Task: Create a mono mixdown of a multitrack recording for radio broadcast.
Action: Mouse moved to (12, 26)
Screenshot: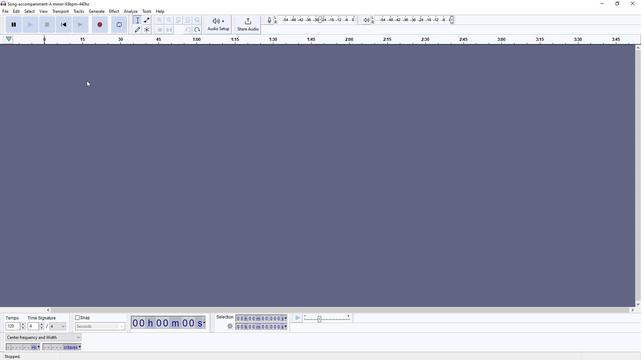 
Action: Mouse pressed left at (12, 26)
Screenshot: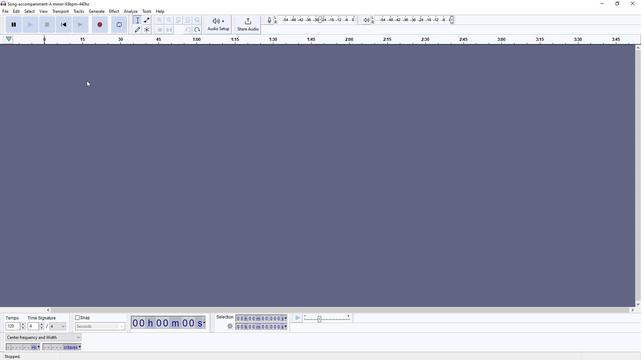 
Action: Mouse moved to (109, 88)
Screenshot: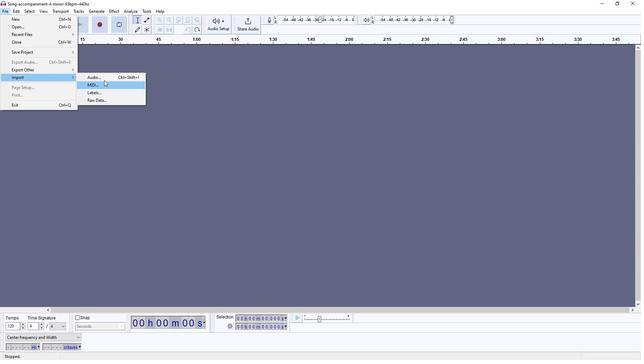 
Action: Mouse pressed left at (109, 88)
Screenshot: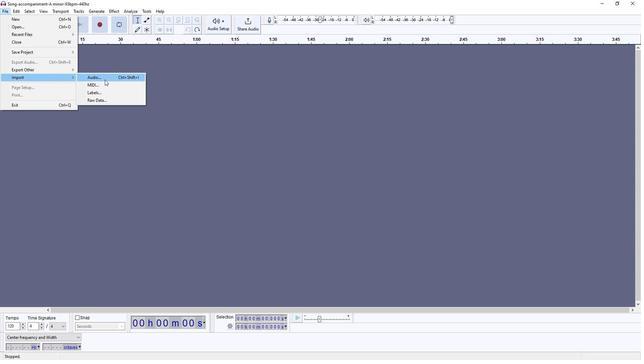 
Action: Mouse scrolled (109, 88) with delta (0, 0)
Screenshot: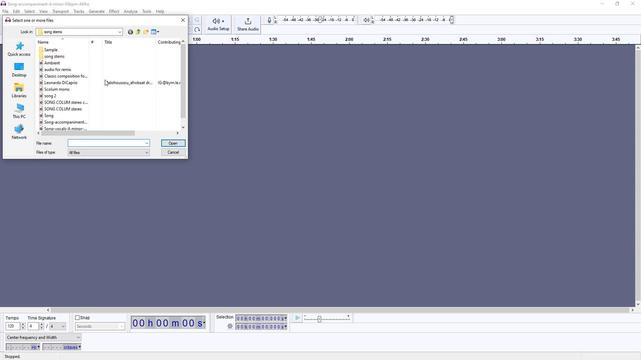 
Action: Mouse scrolled (109, 88) with delta (0, 0)
Screenshot: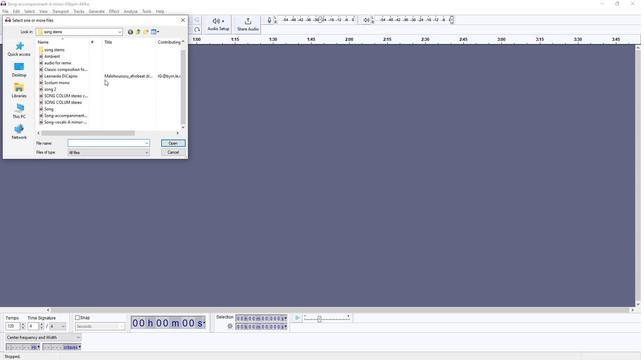 
Action: Mouse scrolled (109, 88) with delta (0, 0)
Screenshot: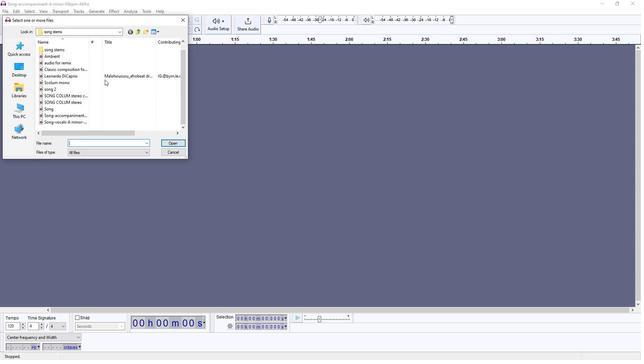 
Action: Mouse moved to (91, 128)
Screenshot: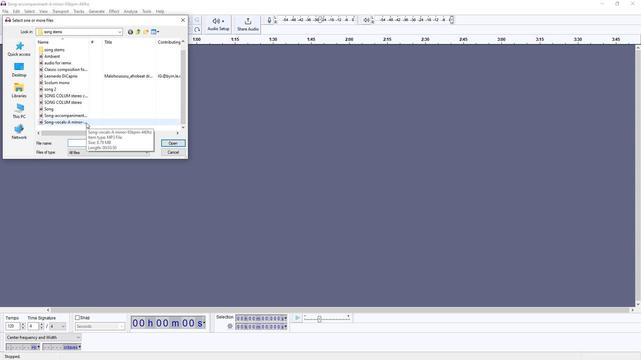 
Action: Mouse pressed left at (91, 128)
Screenshot: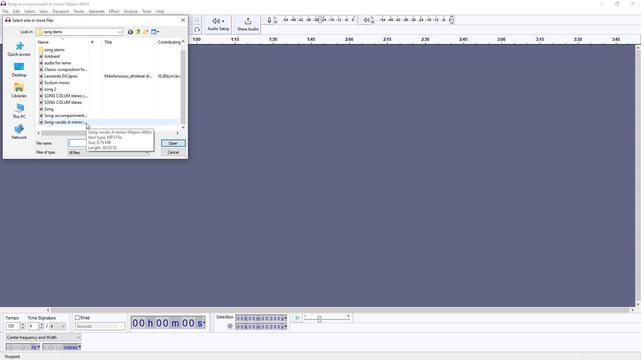 
Action: Mouse moved to (91, 122)
Screenshot: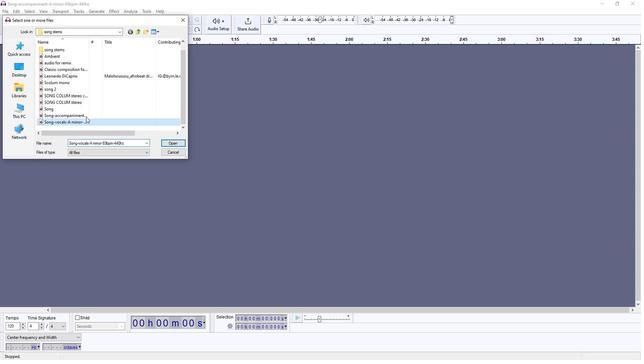 
Action: Mouse pressed left at (91, 122)
Screenshot: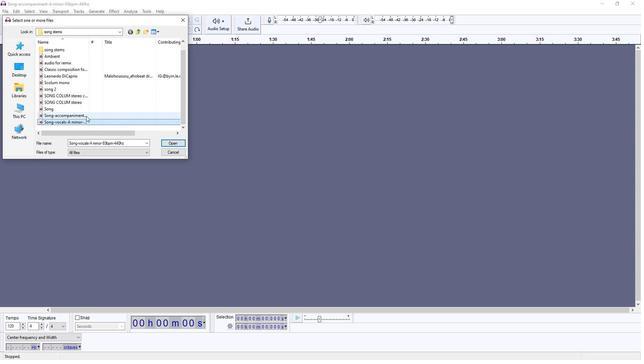 
Action: Mouse moved to (180, 147)
Screenshot: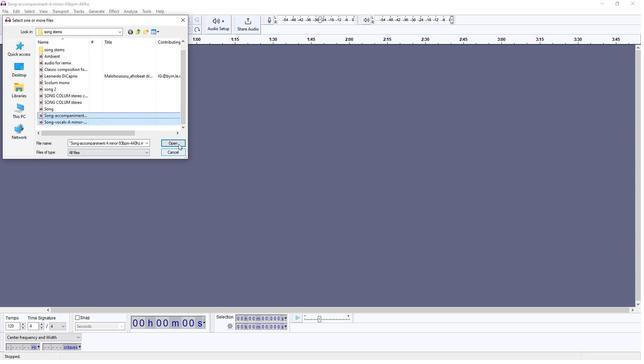 
Action: Mouse pressed left at (180, 147)
Screenshot: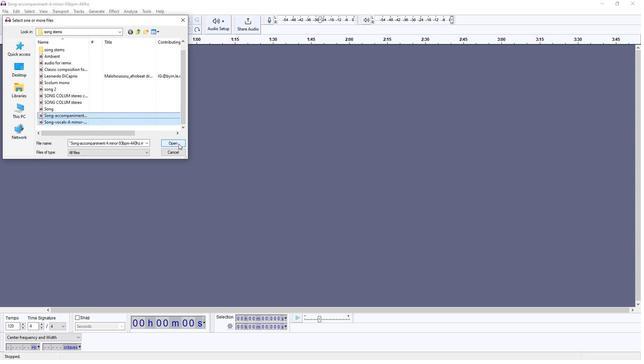 
Action: Mouse moved to (50, 64)
Screenshot: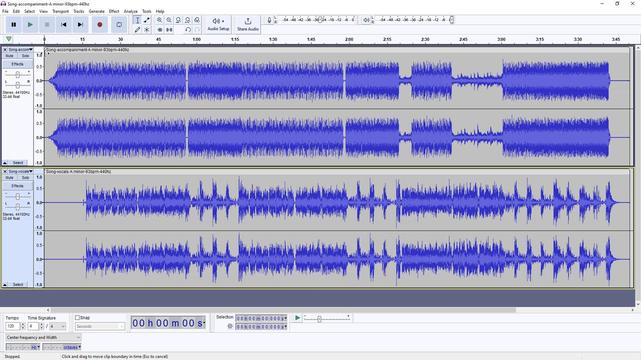
Action: Mouse pressed left at (50, 64)
Screenshot: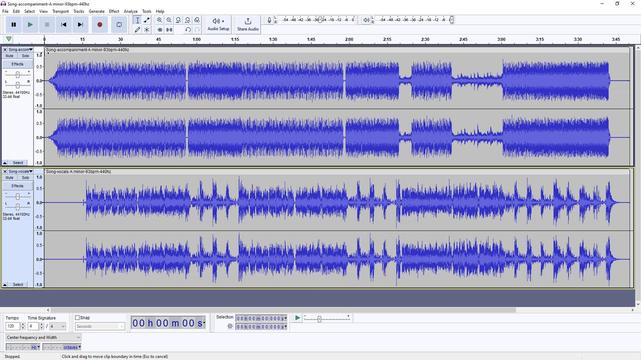 
Action: Mouse moved to (50, 174)
Screenshot: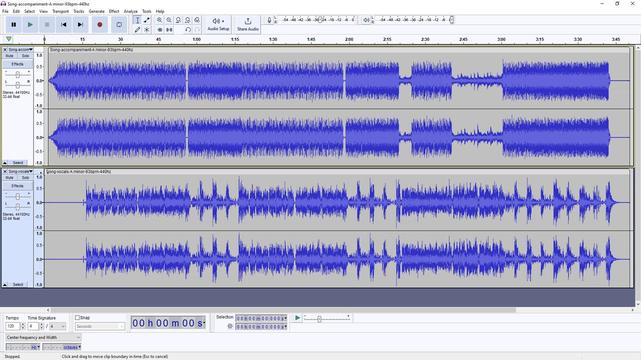 
Action: Mouse pressed left at (50, 174)
Screenshot: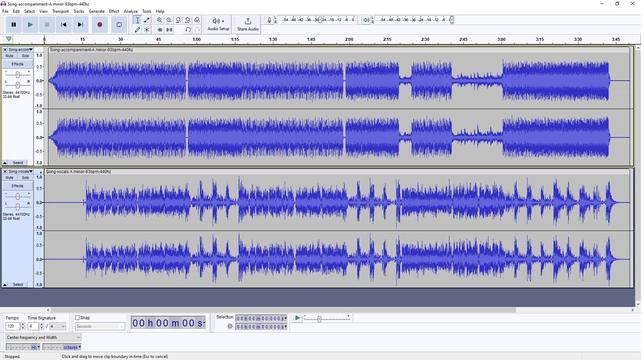 
Action: Mouse moved to (160, 62)
Screenshot: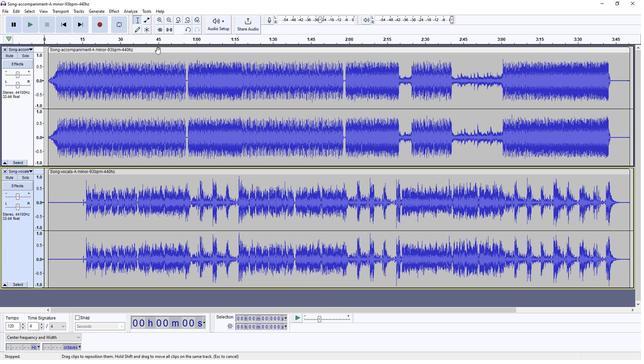 
Action: Mouse pressed left at (160, 62)
Screenshot: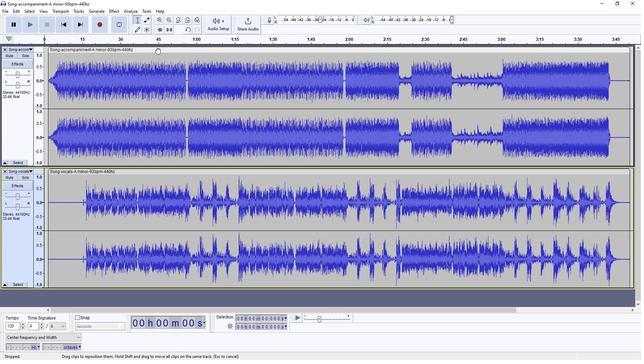 
Action: Mouse moved to (131, 176)
Screenshot: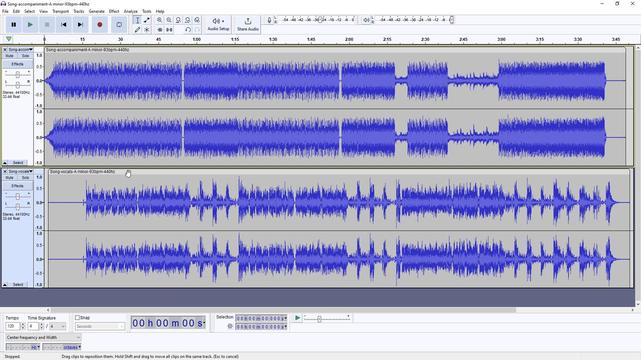 
Action: Mouse pressed left at (131, 176)
Screenshot: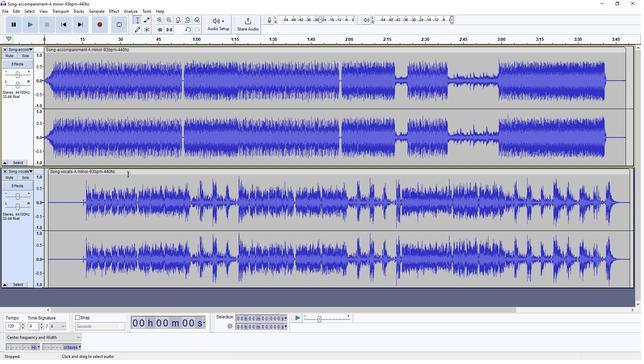 
Action: Mouse moved to (131, 173)
Screenshot: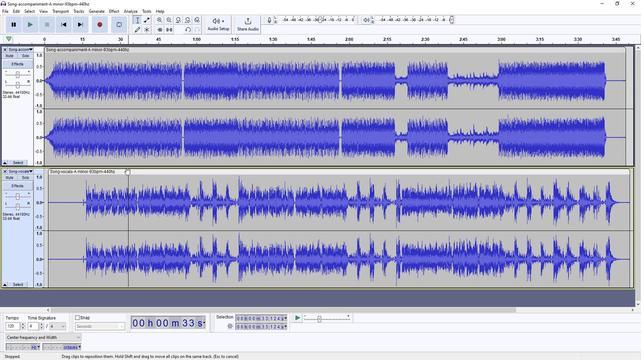 
Action: Mouse pressed left at (131, 173)
Screenshot: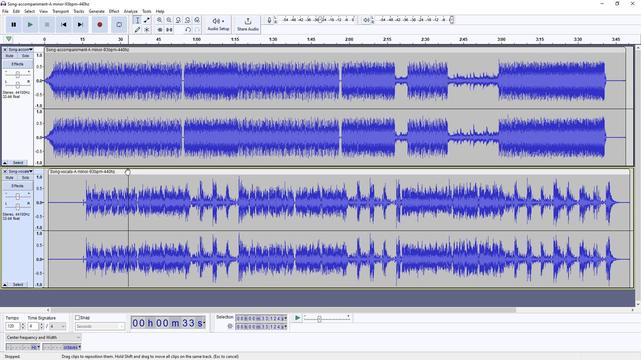 
Action: Mouse moved to (615, 72)
Screenshot: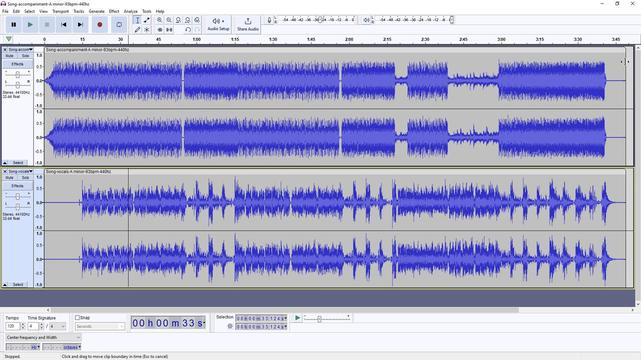
Action: Mouse pressed left at (615, 72)
Screenshot: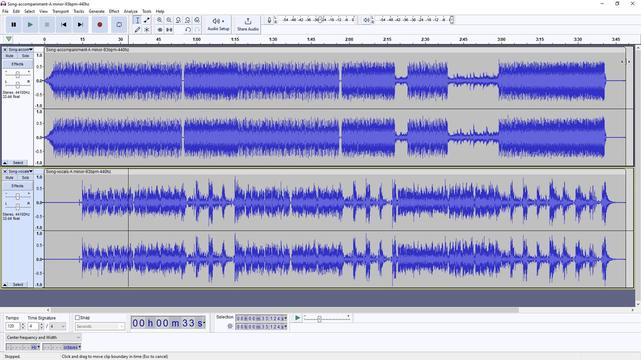 
Action: Mouse moved to (614, 180)
Screenshot: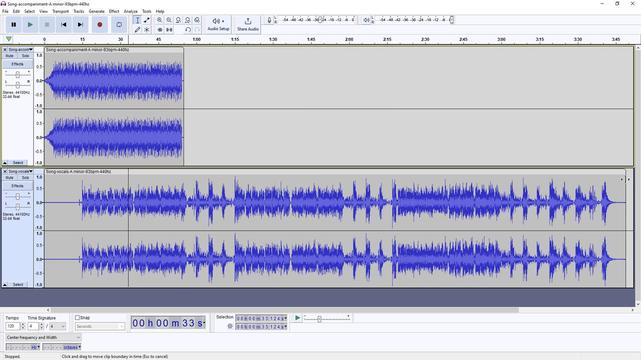 
Action: Mouse pressed left at (614, 180)
Screenshot: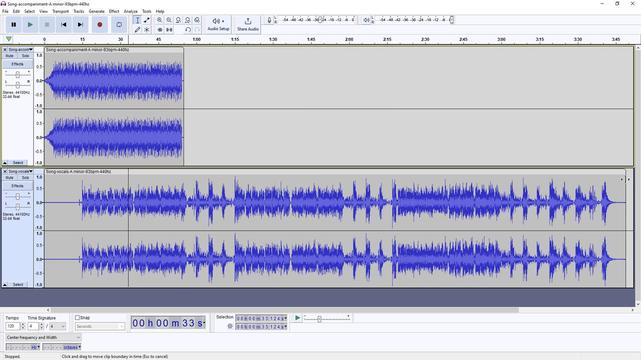 
Action: Mouse moved to (193, 249)
Screenshot: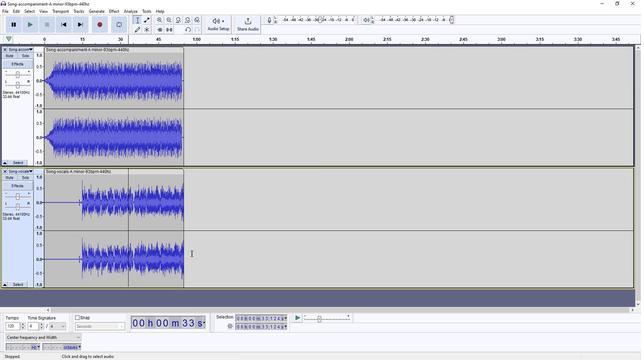 
Action: Mouse pressed left at (193, 249)
Screenshot: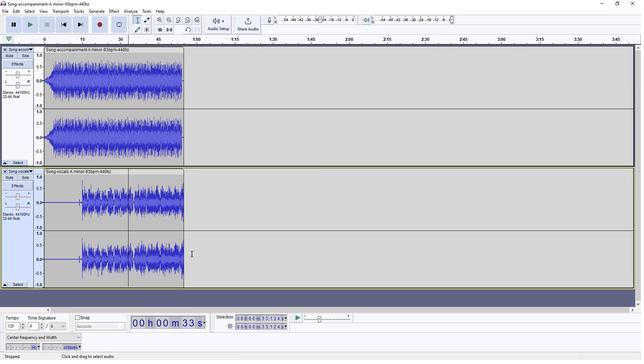 
Action: Mouse moved to (39, 35)
Screenshot: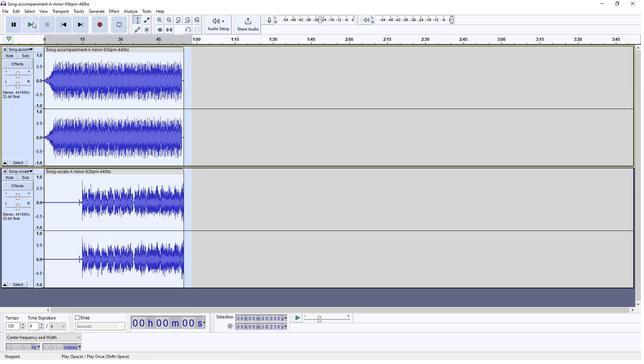 
Action: Mouse pressed left at (39, 35)
Screenshot: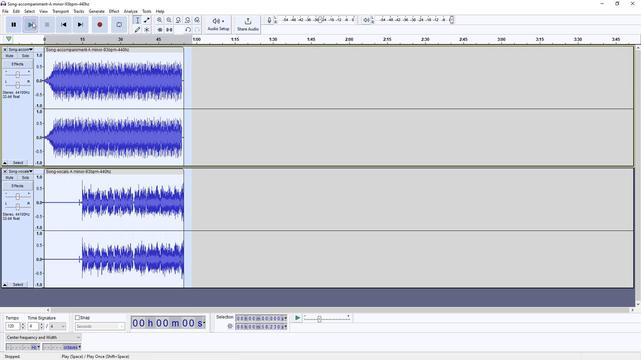
Action: Mouse moved to (53, 37)
Screenshot: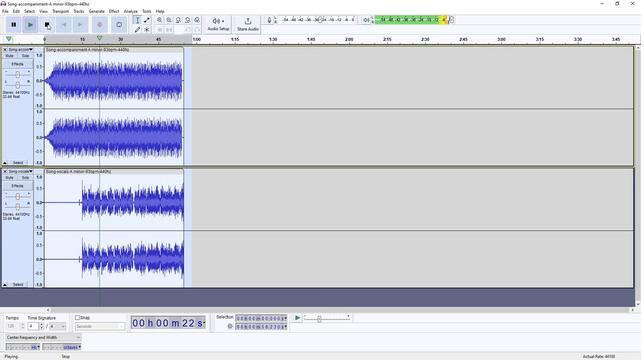 
Action: Mouse pressed left at (53, 37)
Screenshot: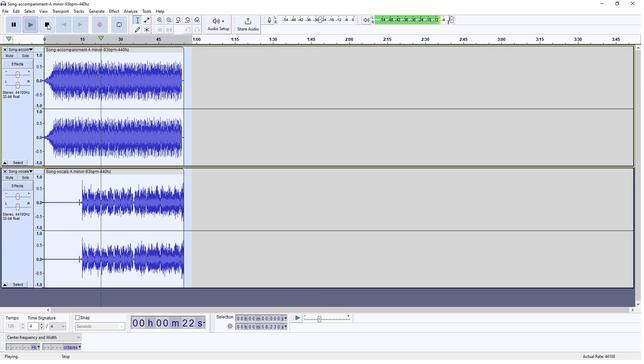 
Action: Mouse moved to (120, 26)
Screenshot: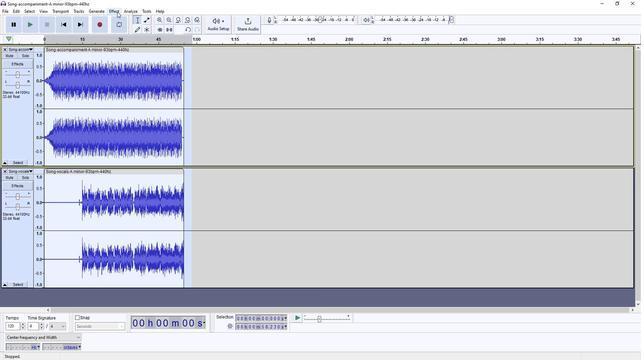 
Action: Mouse pressed left at (120, 26)
Screenshot: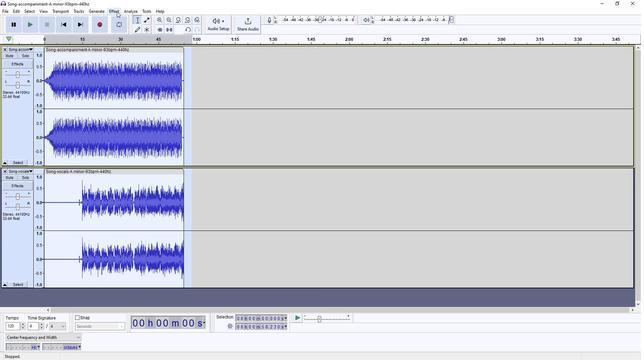 
Action: Mouse moved to (224, 87)
Screenshot: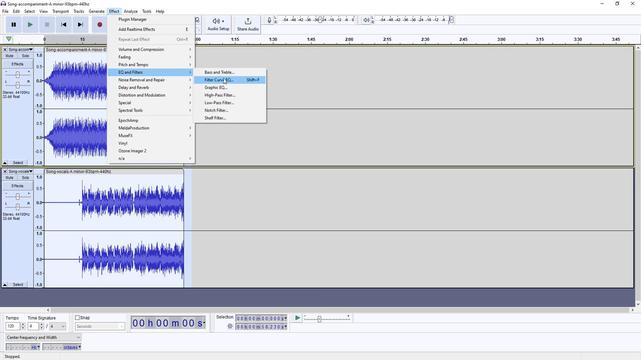 
Action: Mouse pressed left at (224, 87)
Screenshot: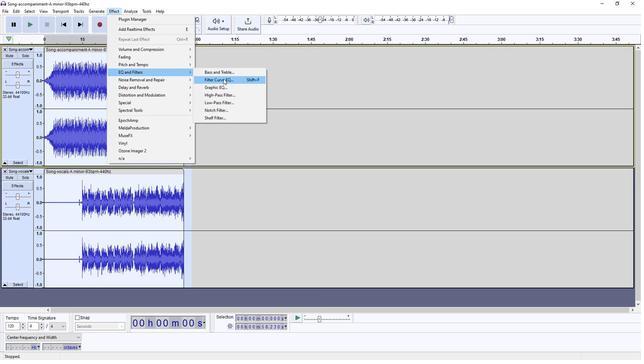 
Action: Mouse moved to (247, 181)
Screenshot: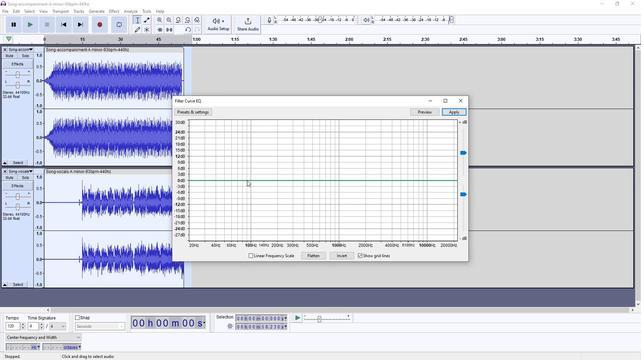 
Action: Mouse pressed left at (247, 181)
Screenshot: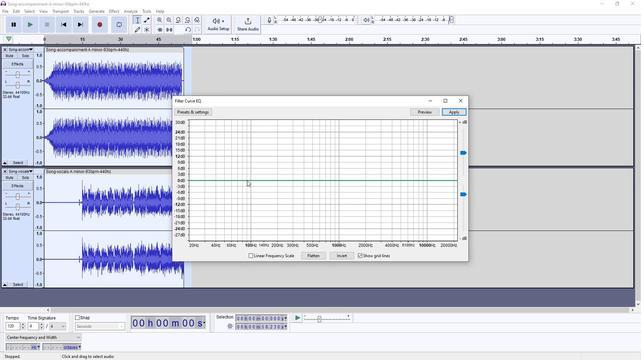 
Action: Mouse moved to (237, 181)
Screenshot: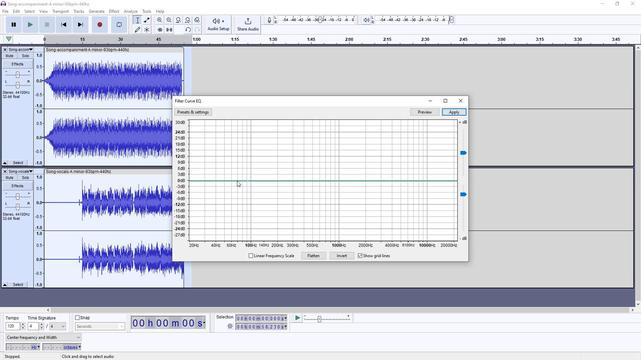 
Action: Mouse pressed left at (237, 181)
Screenshot: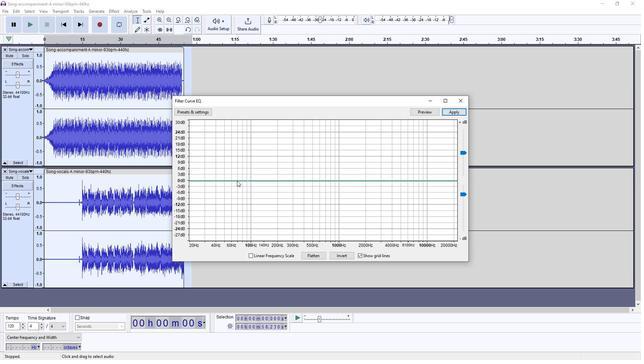 
Action: Mouse moved to (192, 181)
Screenshot: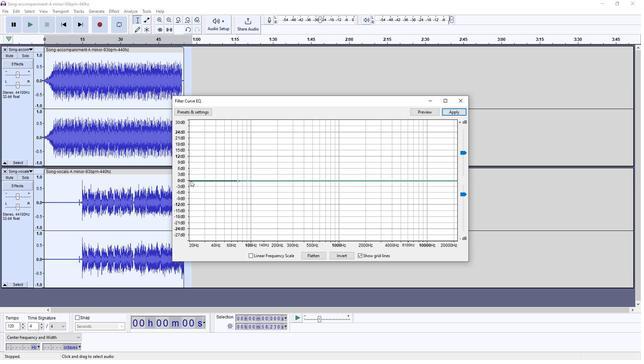 
Action: Mouse pressed left at (192, 181)
Screenshot: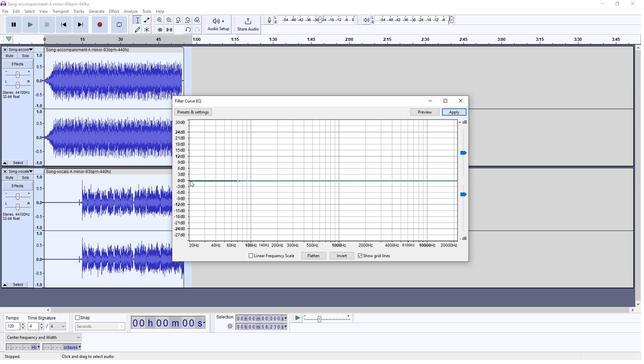 
Action: Mouse moved to (237, 181)
Screenshot: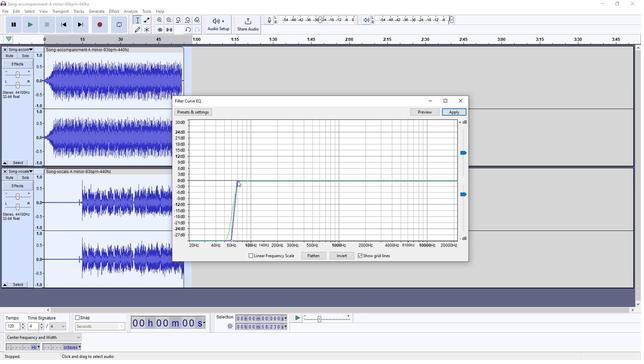 
Action: Mouse pressed left at (237, 181)
Screenshot: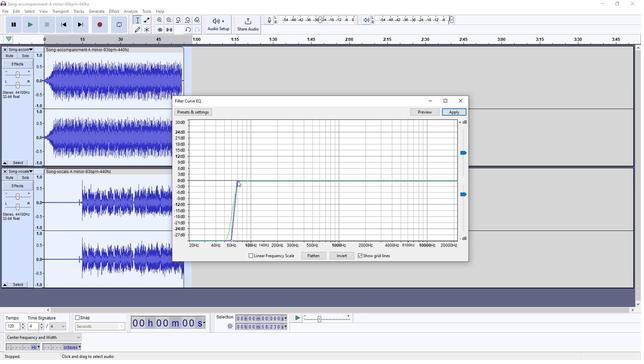 
Action: Mouse moved to (238, 186)
Screenshot: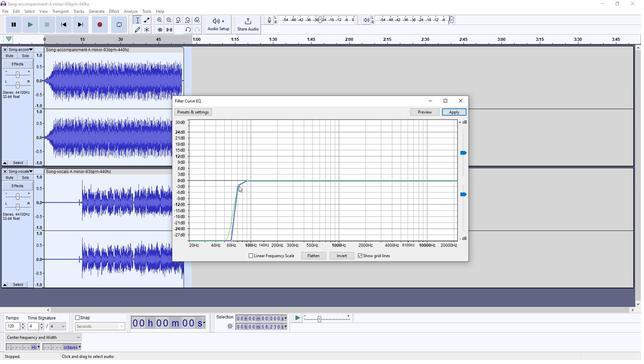 
Action: Mouse pressed left at (238, 186)
Screenshot: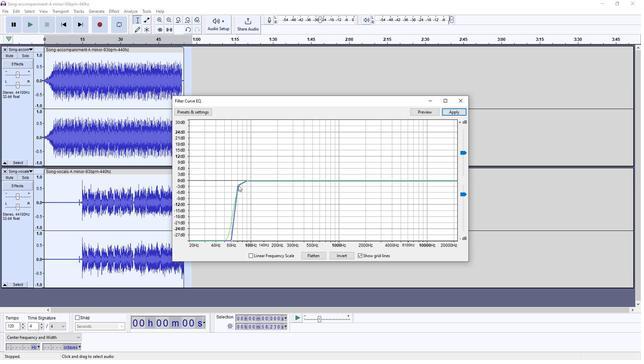 
Action: Mouse moved to (403, 181)
Screenshot: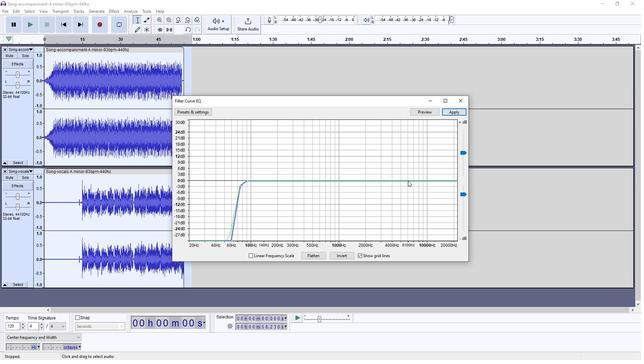 
Action: Mouse pressed left at (403, 181)
Screenshot: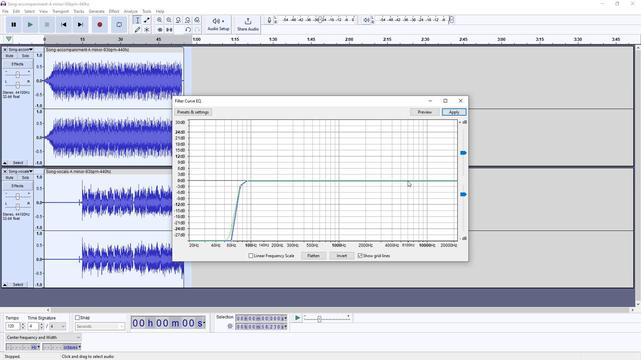 
Action: Mouse moved to (409, 182)
Screenshot: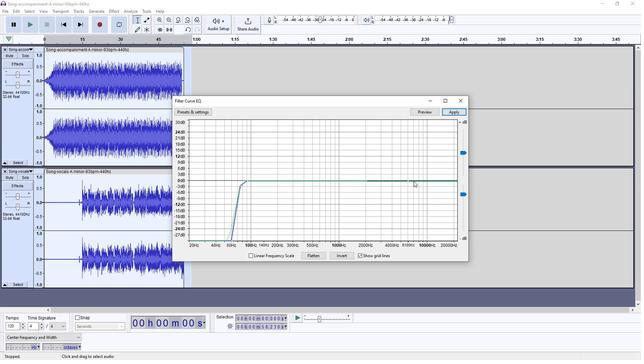 
Action: Mouse pressed left at (409, 182)
Screenshot: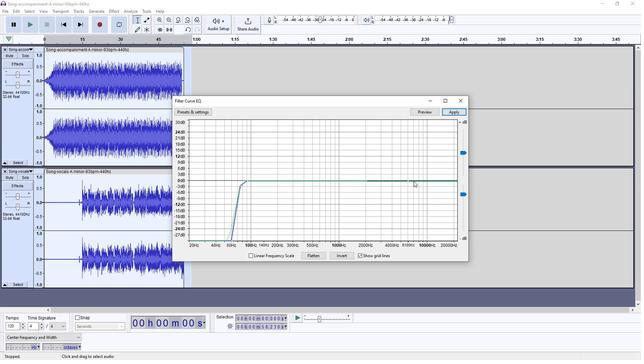 
Action: Mouse moved to (450, 182)
Screenshot: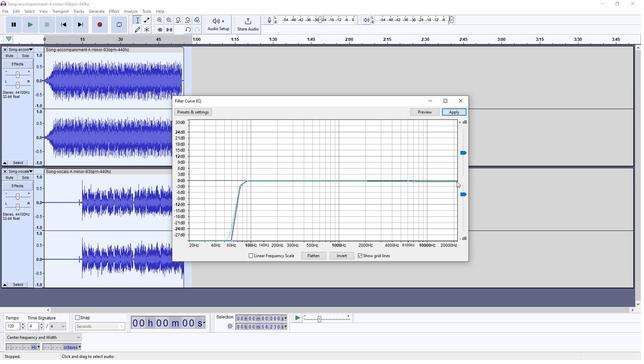 
Action: Mouse pressed left at (450, 182)
Screenshot: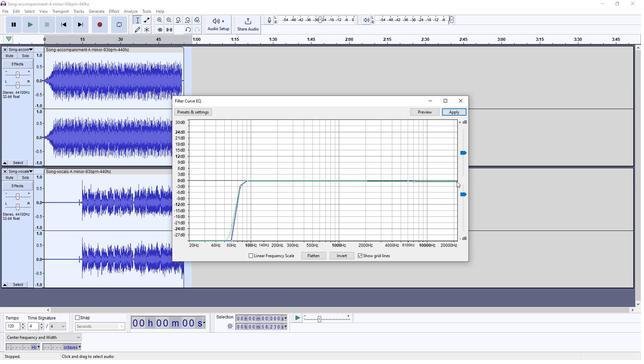 
Action: Mouse moved to (409, 182)
Screenshot: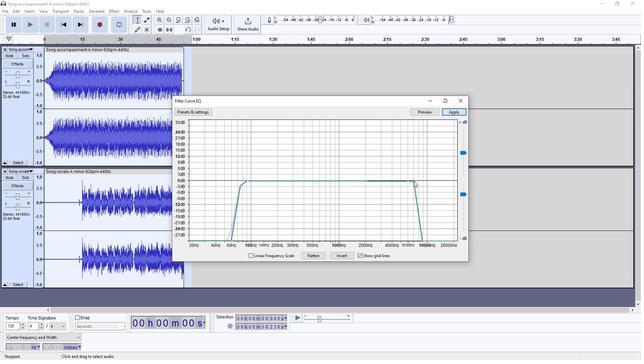 
Action: Mouse pressed left at (409, 182)
Screenshot: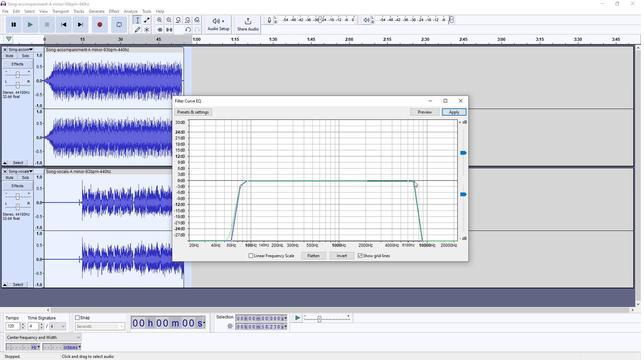 
Action: Mouse moved to (418, 117)
Screenshot: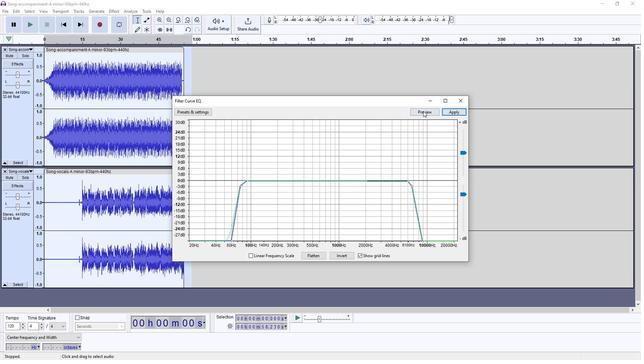 
Action: Mouse pressed left at (418, 117)
Screenshot: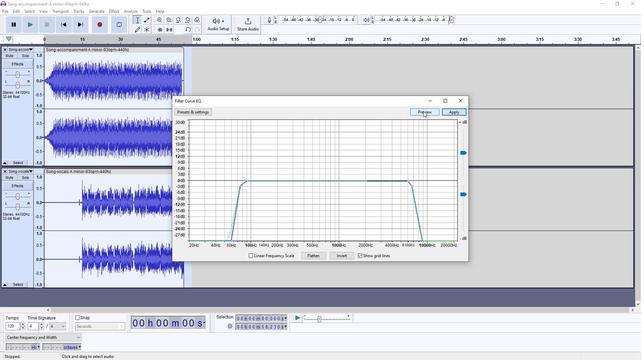 
Action: Mouse moved to (451, 118)
Screenshot: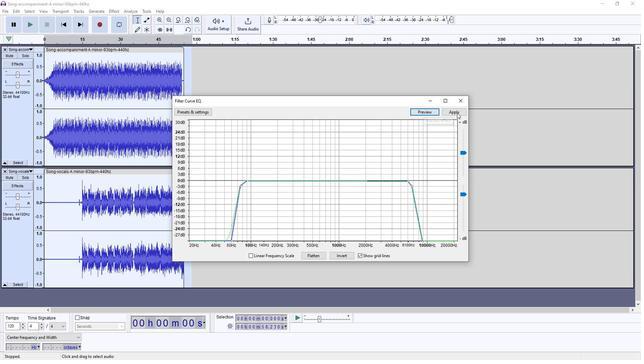 
Action: Mouse pressed left at (451, 118)
Screenshot: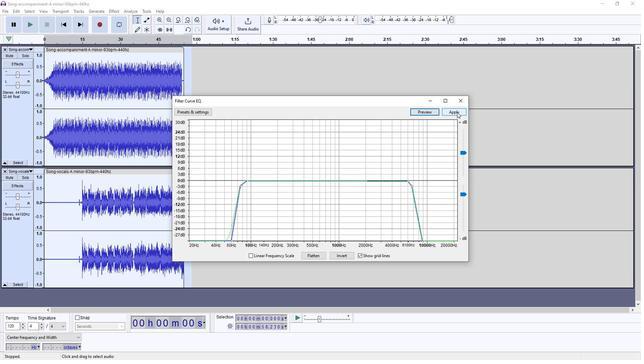 
Action: Mouse moved to (122, 24)
Screenshot: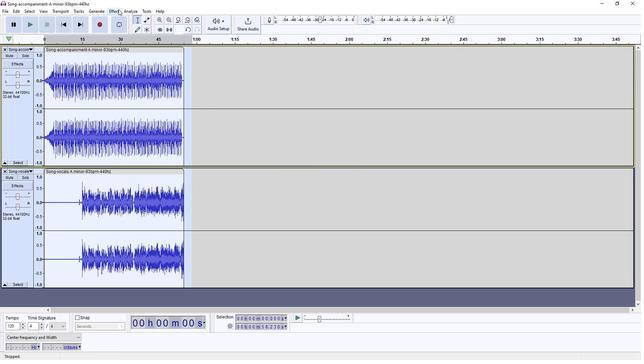 
Action: Mouse pressed left at (122, 24)
Screenshot: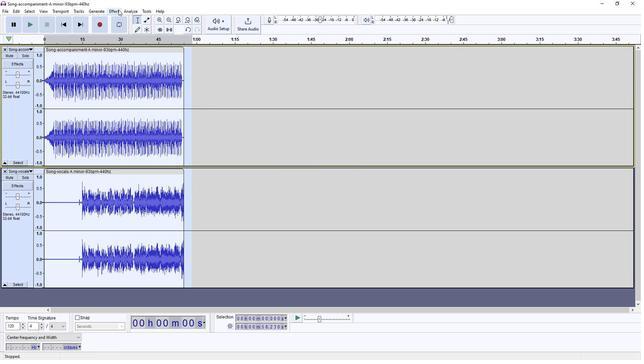 
Action: Mouse moved to (222, 75)
Screenshot: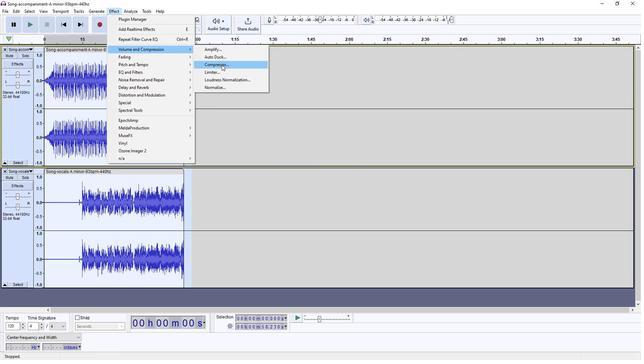 
Action: Mouse pressed left at (222, 75)
Screenshot: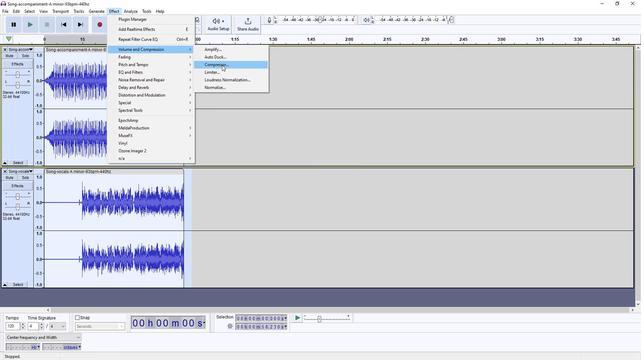 
Action: Mouse moved to (360, 202)
Screenshot: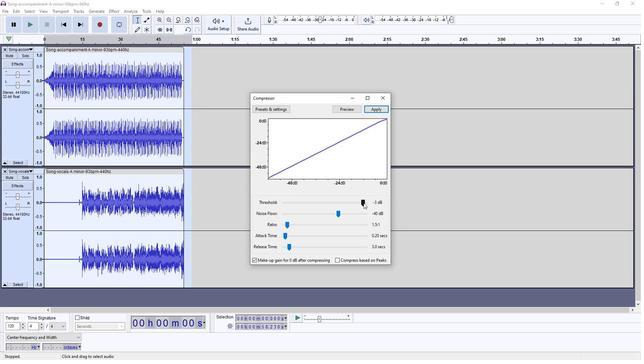 
Action: Mouse pressed left at (360, 202)
Screenshot: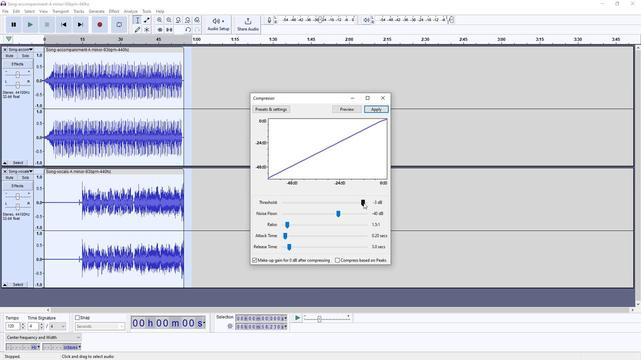 
Action: Mouse moved to (337, 201)
Screenshot: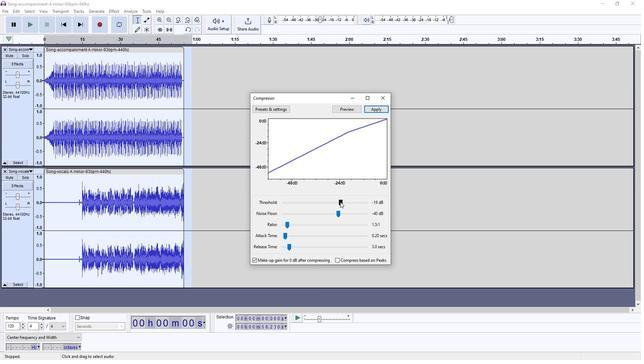 
Action: Mouse pressed left at (337, 201)
Screenshot: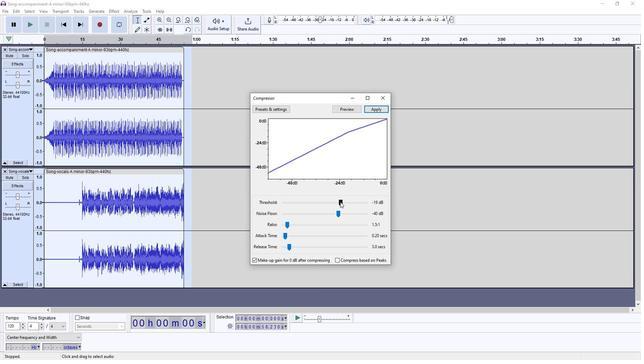 
Action: Mouse moved to (286, 221)
Screenshot: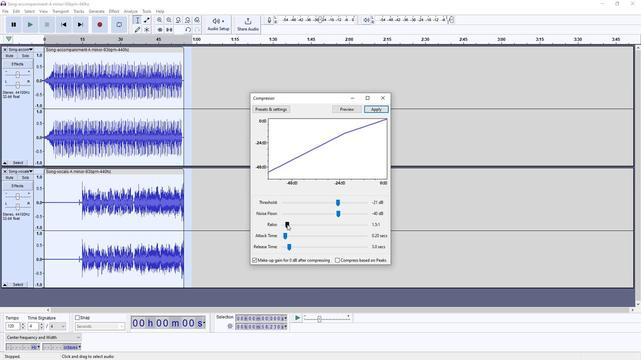 
Action: Mouse pressed left at (286, 221)
Screenshot: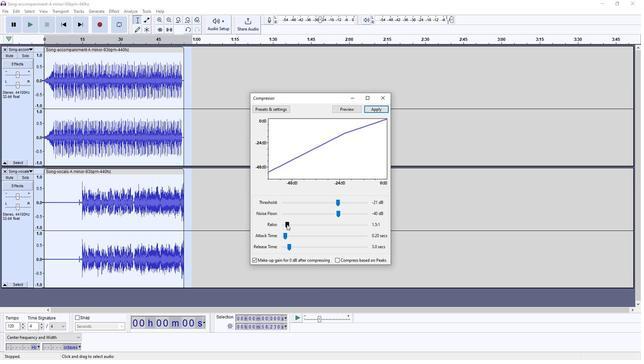 
Action: Mouse moved to (345, 116)
Screenshot: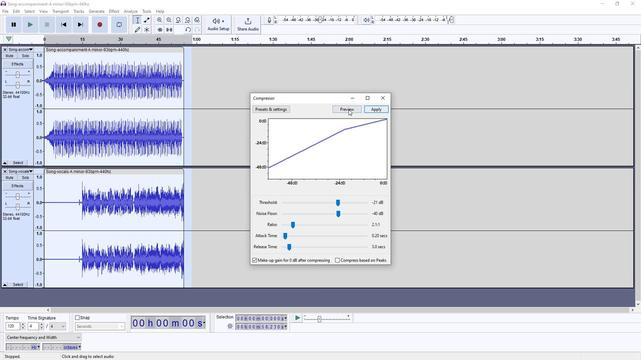 
Action: Mouse pressed left at (345, 116)
Screenshot: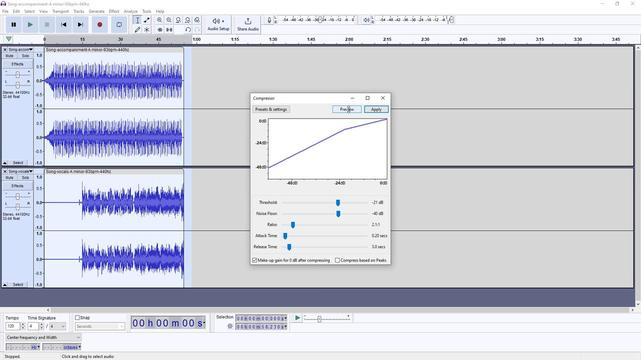 
Action: Mouse moved to (376, 114)
Screenshot: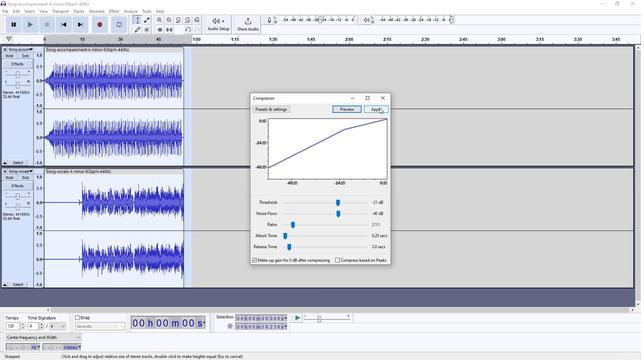 
Action: Mouse pressed left at (376, 114)
Screenshot: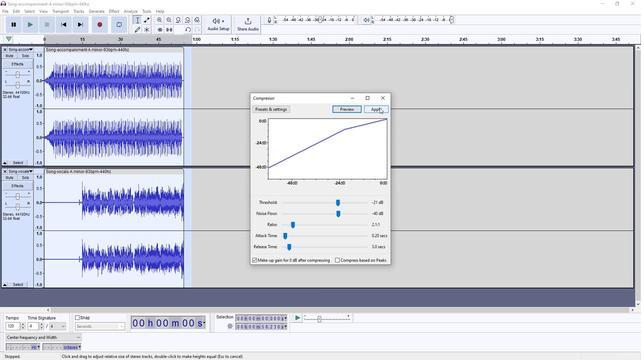 
Action: Mouse moved to (123, 23)
Screenshot: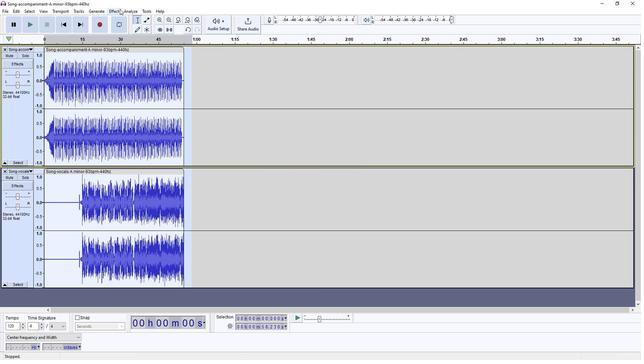 
Action: Mouse pressed left at (123, 23)
Screenshot: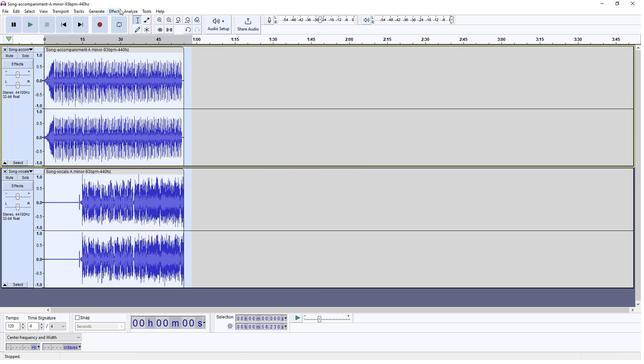 
Action: Mouse moved to (138, 154)
Screenshot: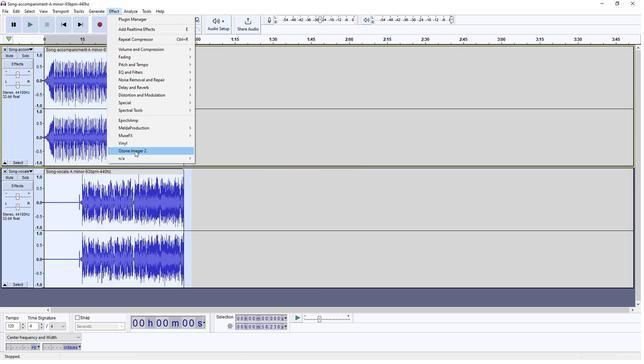 
Action: Mouse pressed left at (138, 154)
Screenshot: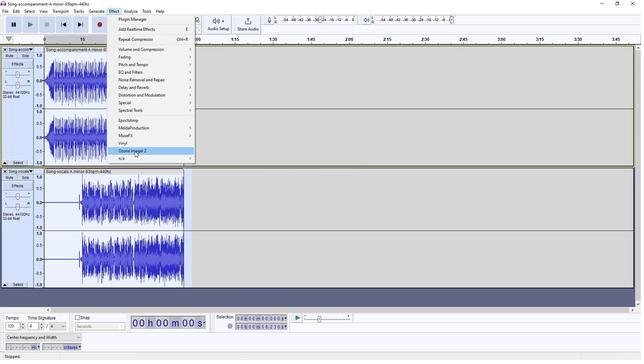 
Action: Mouse moved to (398, 197)
Screenshot: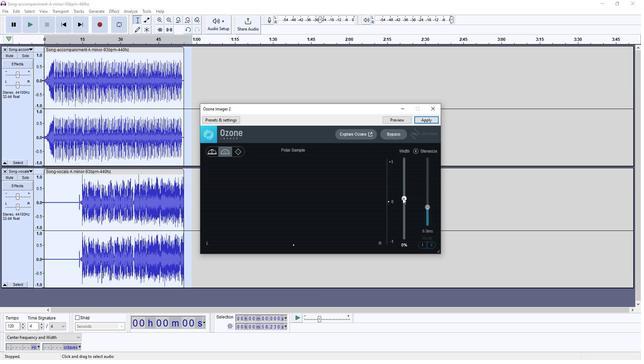 
Action: Mouse pressed left at (398, 197)
Screenshot: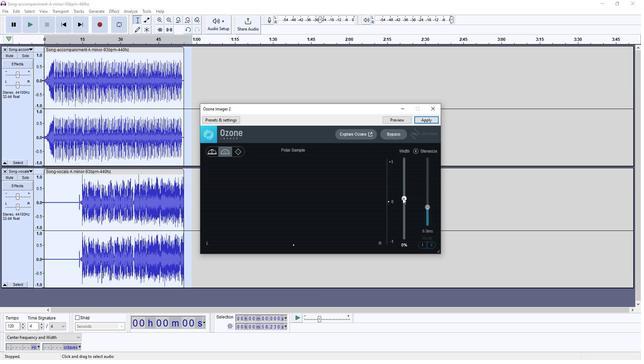
Action: Mouse moved to (391, 125)
Screenshot: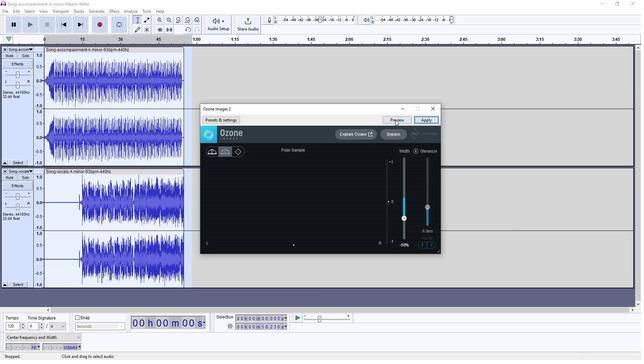
Action: Mouse pressed left at (391, 125)
Screenshot: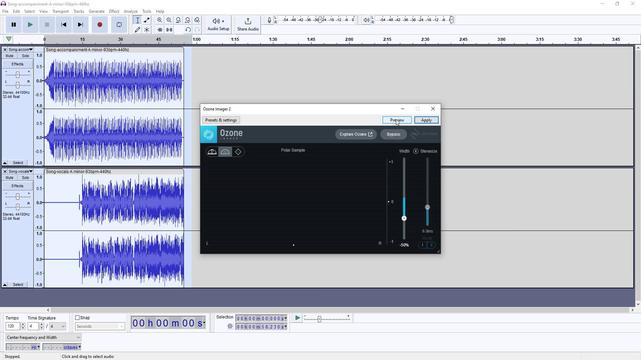
Action: Mouse moved to (399, 216)
Screenshot: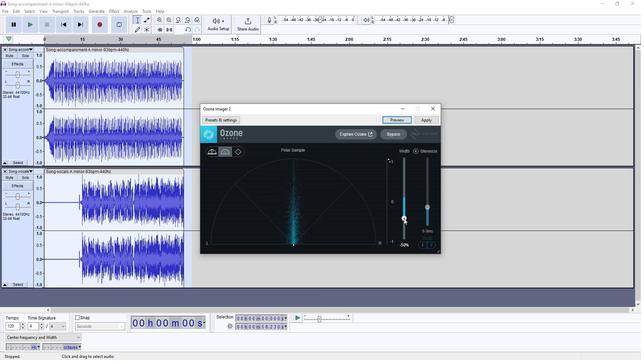 
Action: Mouse pressed left at (399, 216)
Screenshot: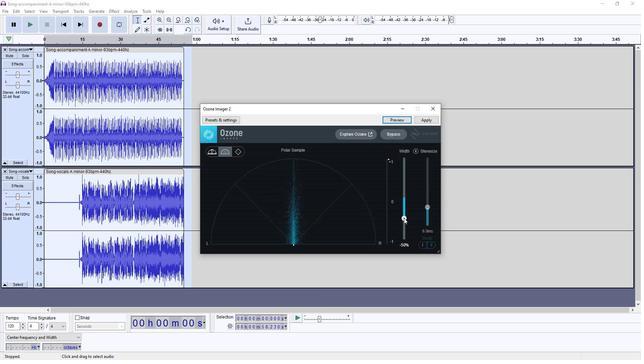 
Action: Mouse moved to (415, 124)
Screenshot: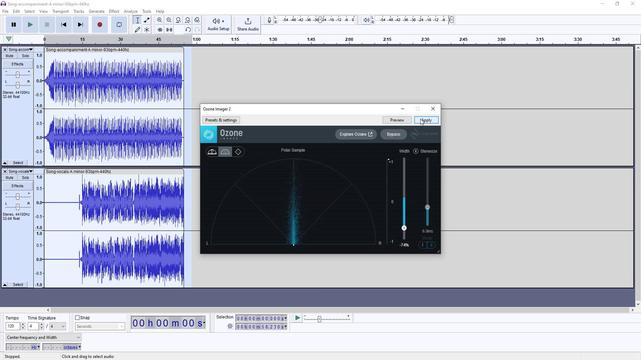 
Action: Mouse pressed left at (415, 124)
Screenshot: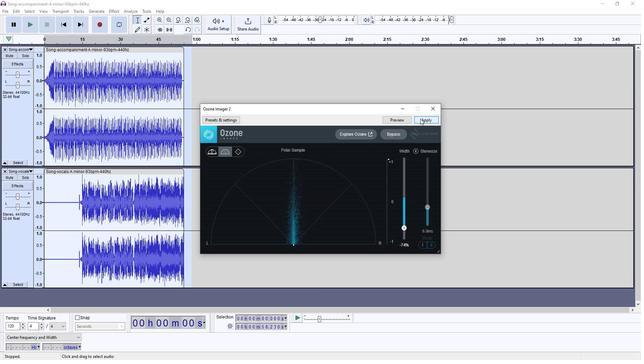 
Action: Mouse moved to (36, 37)
Screenshot: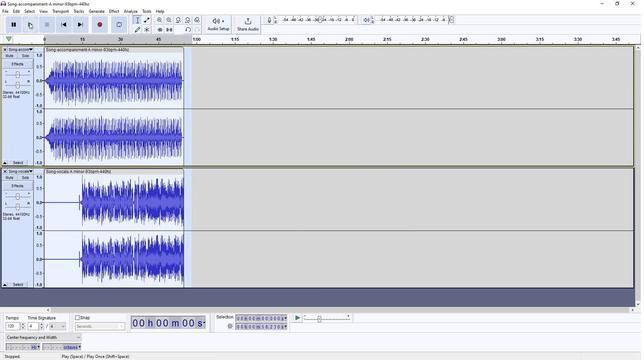 
Action: Mouse pressed left at (36, 37)
Screenshot: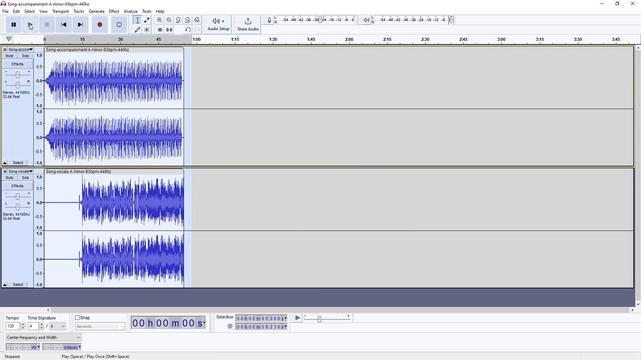 
Action: Mouse moved to (52, 38)
Screenshot: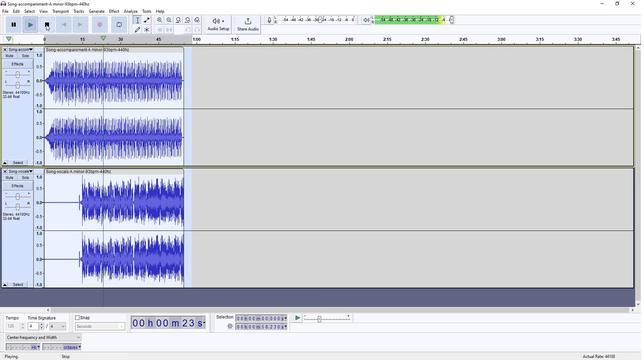 
Action: Mouse pressed left at (52, 38)
Screenshot: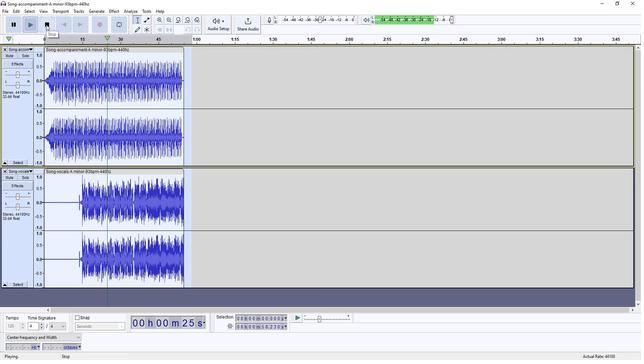 
Action: Mouse moved to (11, 26)
Screenshot: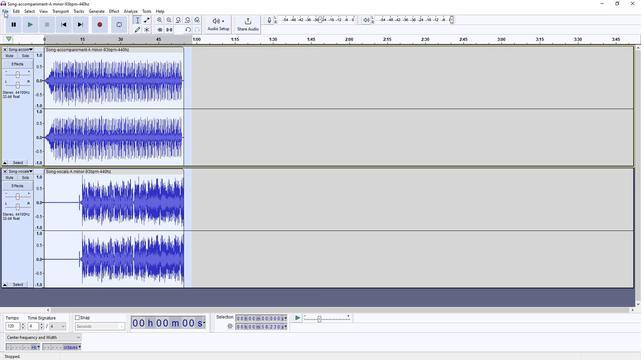 
Action: Mouse pressed left at (11, 26)
Screenshot: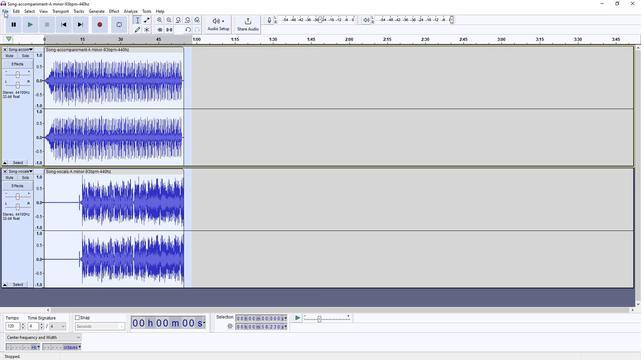 
Action: Mouse moved to (113, 69)
Screenshot: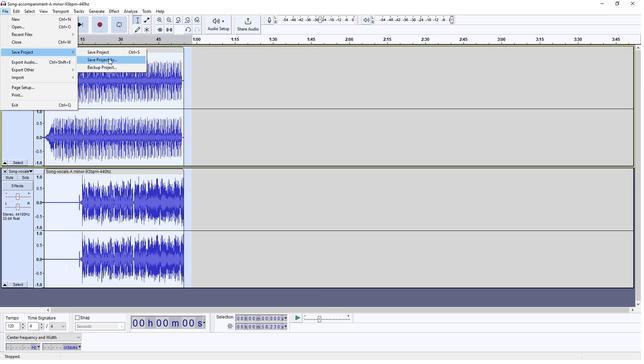 
Action: Mouse pressed left at (113, 69)
Screenshot: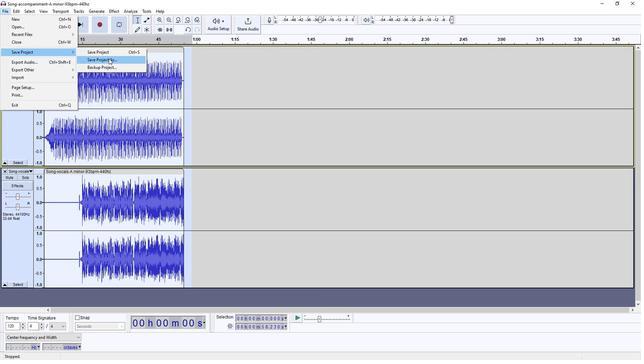 
Action: Key pressed <Key.backspace>creating<Key.space>a<Key.space>mono<Key.space>mixdown<Key.space>of<Key.space>a<Key.space>multitrack<Key.space>recording<Key.space>for<Key.space>radio<Key.space>broadcast
Screenshot: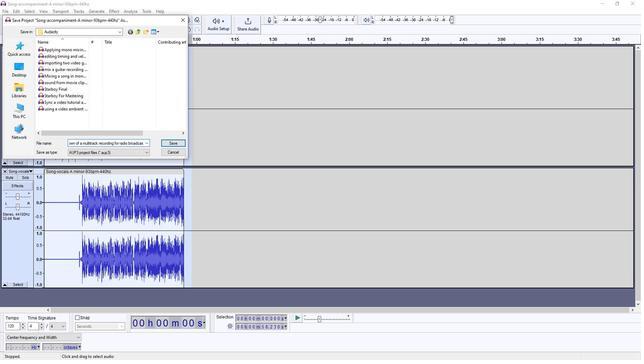 
Action: Mouse moved to (169, 145)
Screenshot: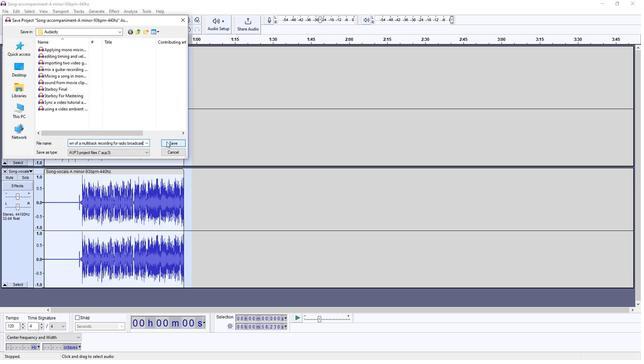 
Action: Mouse pressed left at (169, 145)
Screenshot: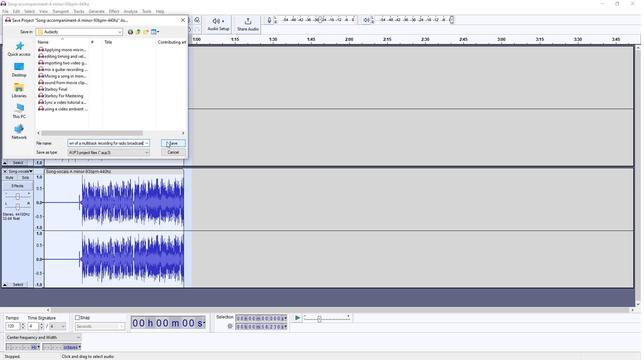 
